 Task: Add Attachment from "Attach a link" to Card Card0000000052 in Board Board0000000013 in Workspace WS0000000005 in Trello. Add Cover Red to Card Card0000000052 in Board Board0000000013 in Workspace WS0000000005 in Trello. Add "Join Card" Button Button0000000052  to Card Card0000000052 in Board Board0000000013 in Workspace WS0000000005 in Trello. Add Description DS0000000052 to Card Card0000000052 in Board Board0000000013 in Workspace WS0000000005 in Trello. Add Comment CM0000000052 to Card Card0000000052 in Board Board0000000013 in Workspace WS0000000005 in Trello
Action: Mouse moved to (347, 387)
Screenshot: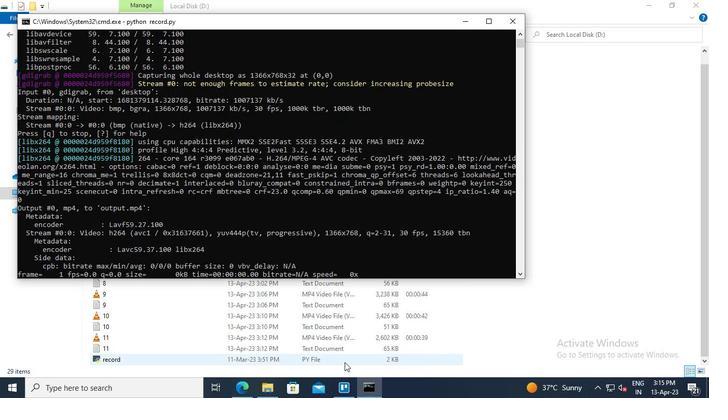 
Action: Mouse pressed left at (347, 387)
Screenshot: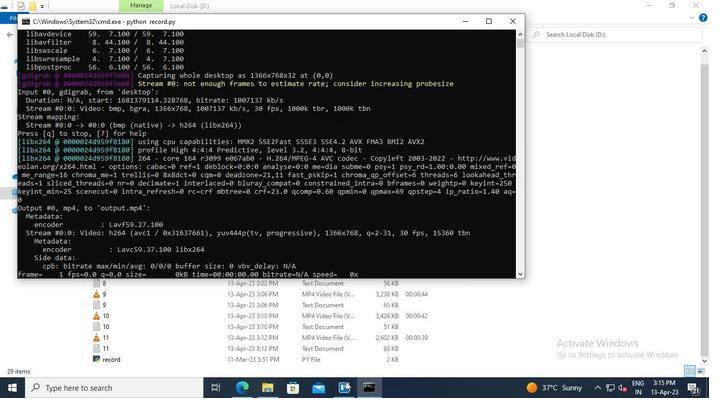 
Action: Mouse moved to (214, 315)
Screenshot: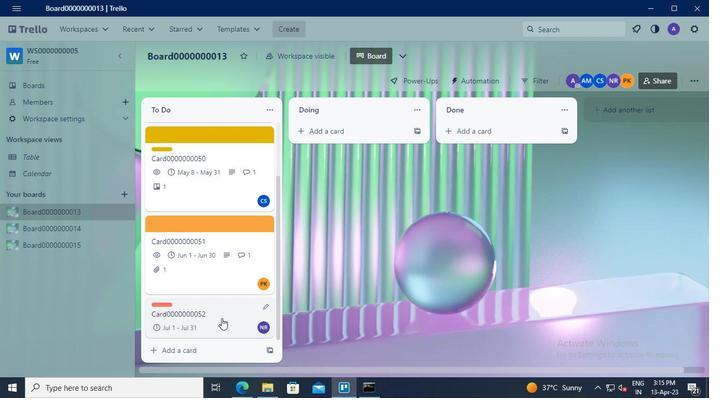 
Action: Mouse pressed left at (214, 315)
Screenshot: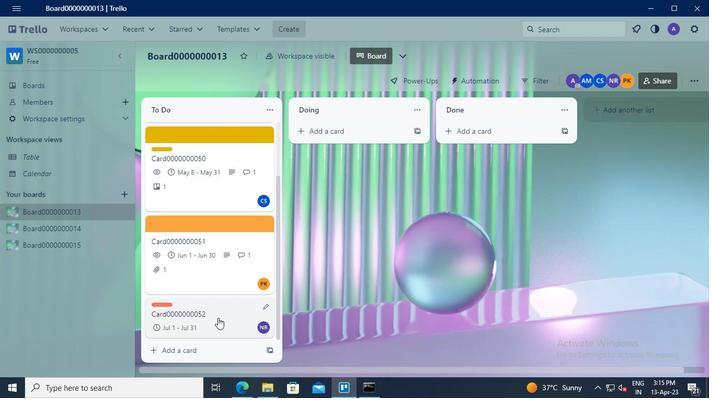 
Action: Mouse moved to (475, 218)
Screenshot: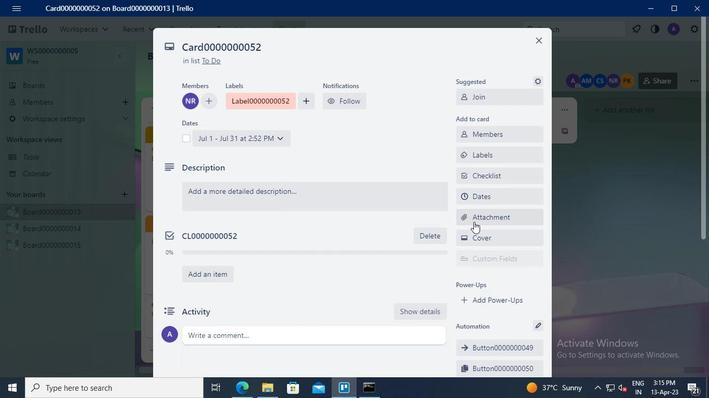 
Action: Mouse pressed left at (475, 218)
Screenshot: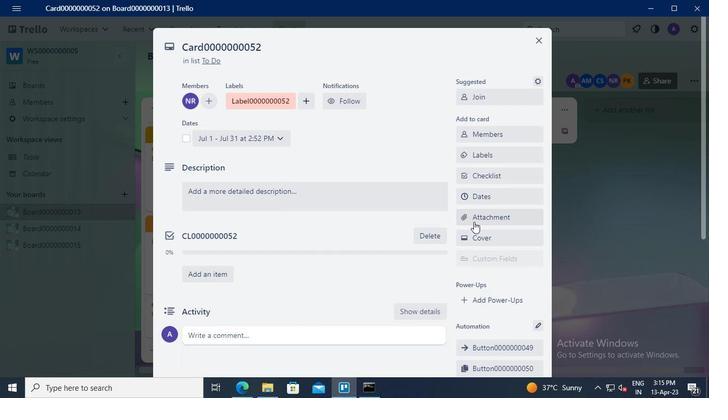 
Action: Mouse moved to (248, 387)
Screenshot: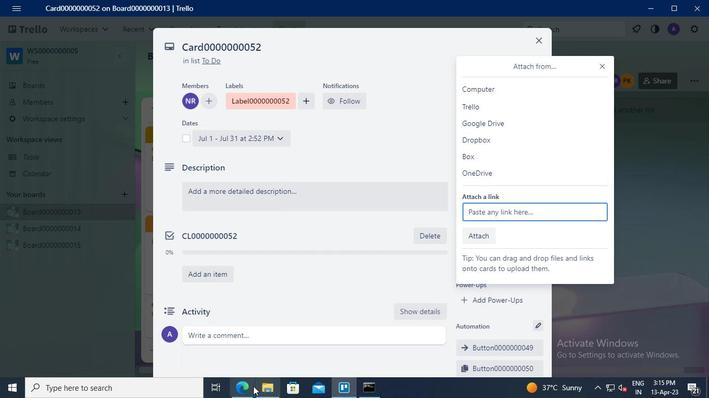 
Action: Mouse pressed left at (248, 387)
Screenshot: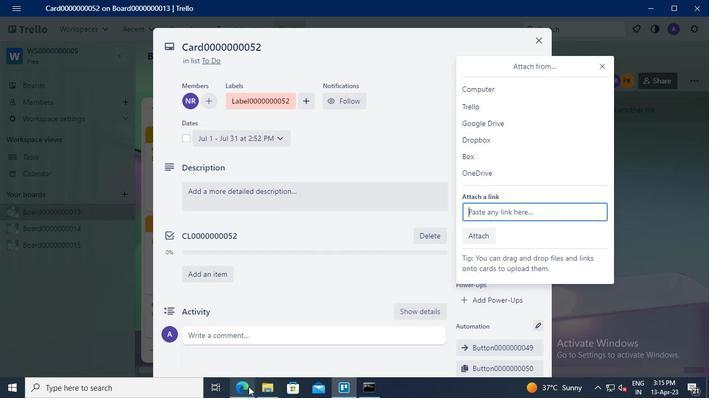 
Action: Mouse moved to (163, 26)
Screenshot: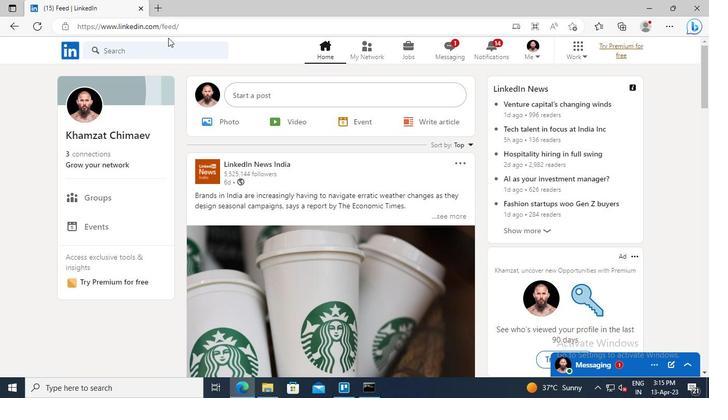 
Action: Mouse pressed left at (163, 26)
Screenshot: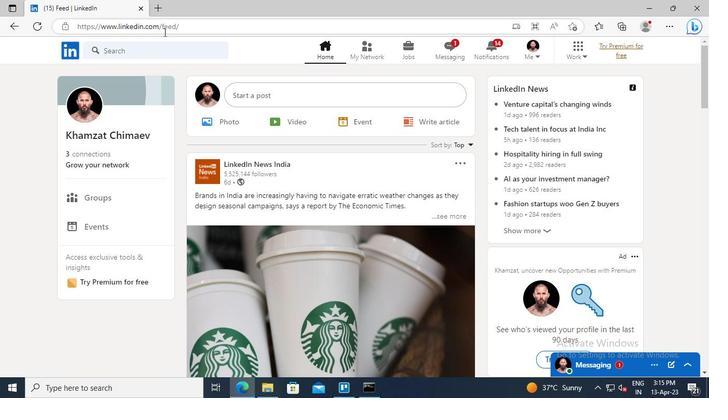 
Action: Keyboard Key.ctrl_l
Screenshot: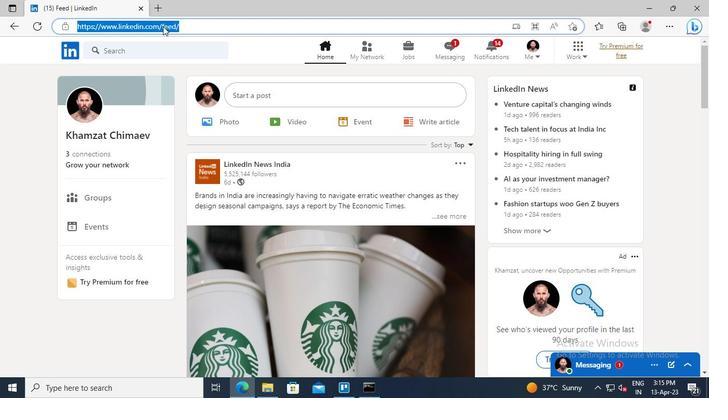 
Action: Keyboard Key.ctrl_l
Screenshot: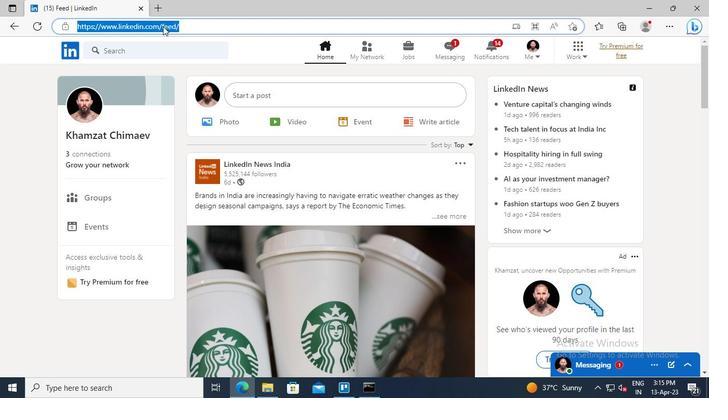 
Action: Keyboard Key.ctrl_l
Screenshot: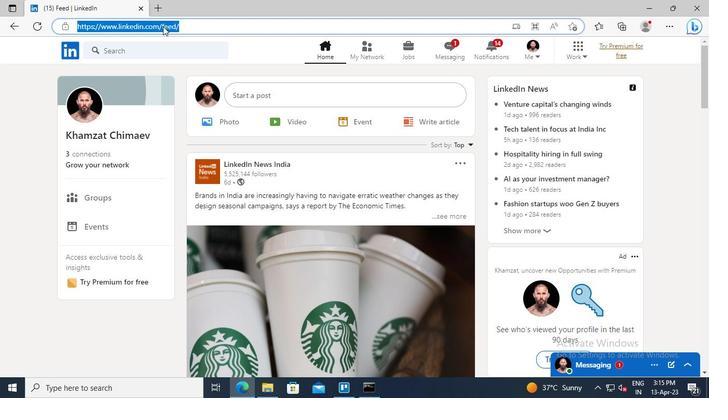 
Action: Keyboard Key.ctrl_l
Screenshot: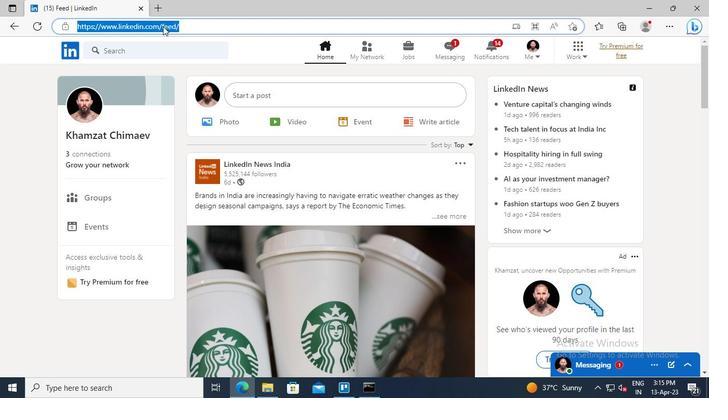
Action: Keyboard Key.ctrl_l
Screenshot: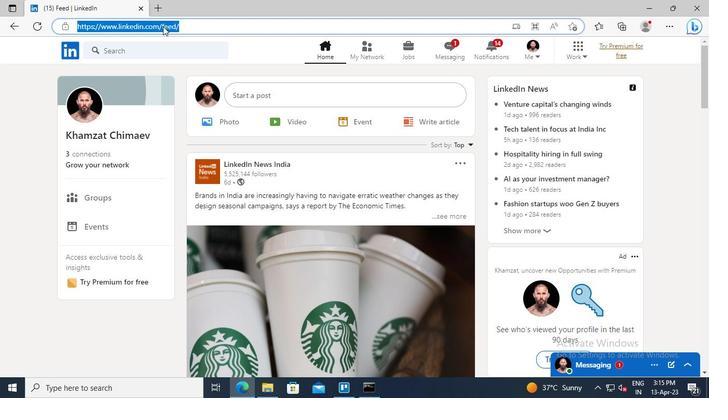 
Action: Keyboard Key.ctrl_l
Screenshot: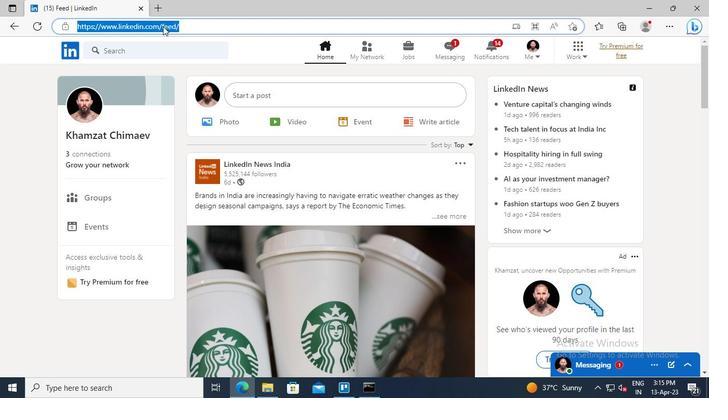 
Action: Keyboard Key.ctrl_l
Screenshot: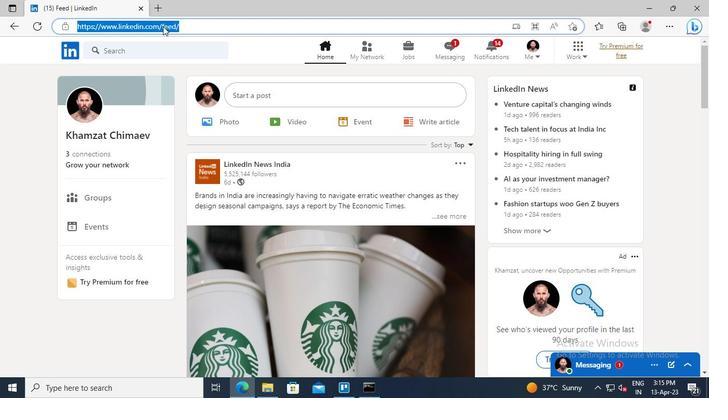 
Action: Keyboard Key.ctrl_l
Screenshot: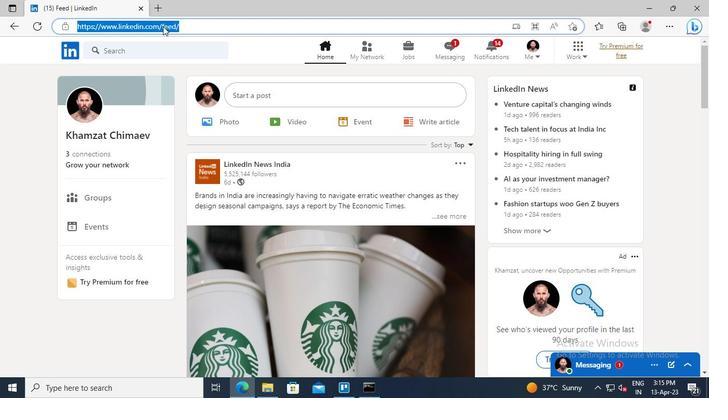 
Action: Keyboard Key.ctrl_l
Screenshot: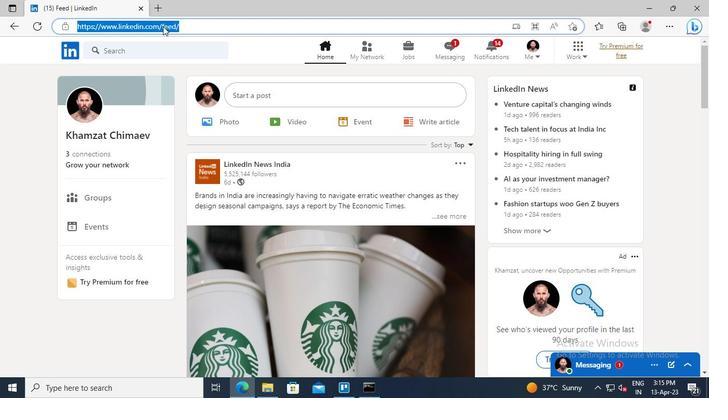 
Action: Keyboard Key.ctrl_l
Screenshot: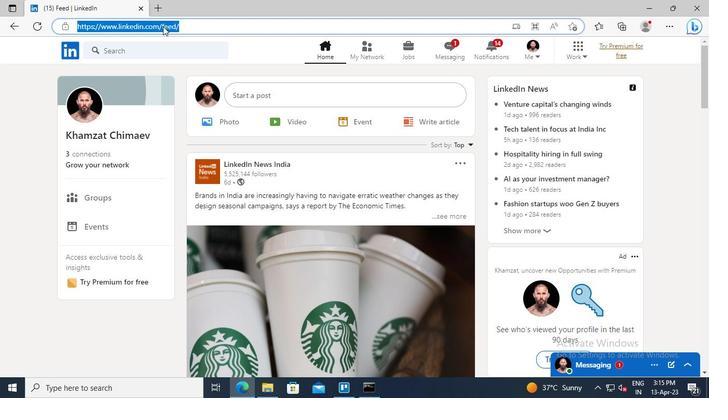 
Action: Keyboard Key.ctrl_l
Screenshot: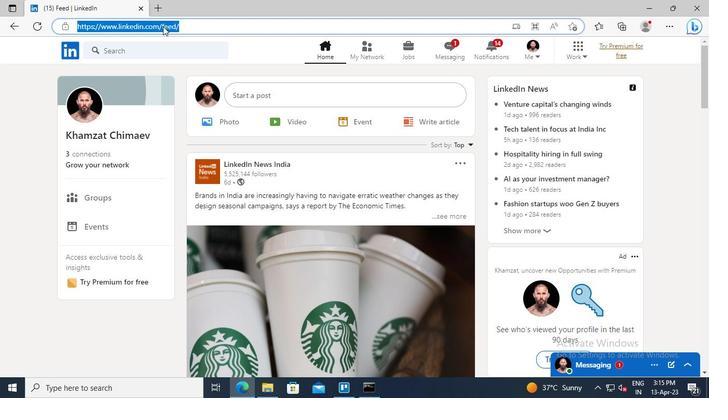 
Action: Keyboard Key.ctrl_l
Screenshot: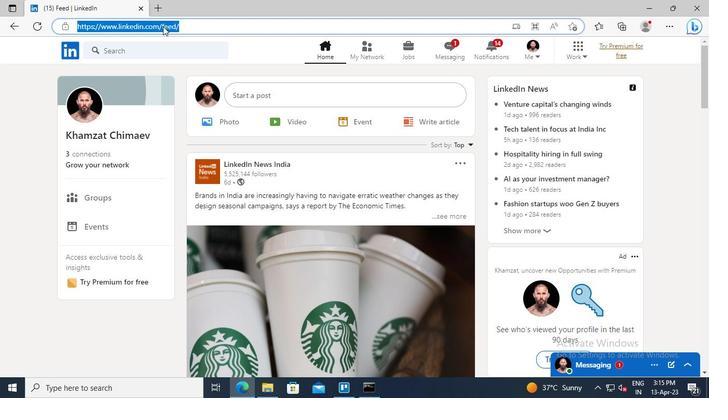 
Action: Keyboard \x03
Screenshot: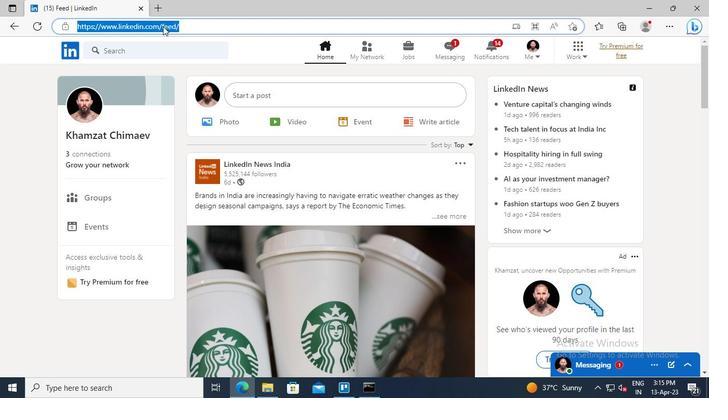 
Action: Mouse moved to (344, 398)
Screenshot: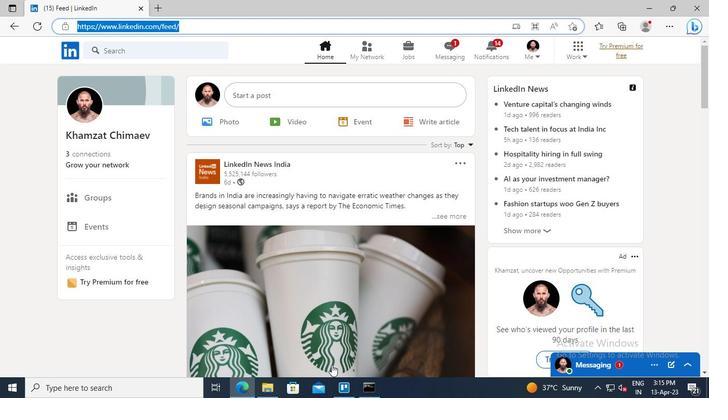
Action: Mouse pressed left at (344, 398)
Screenshot: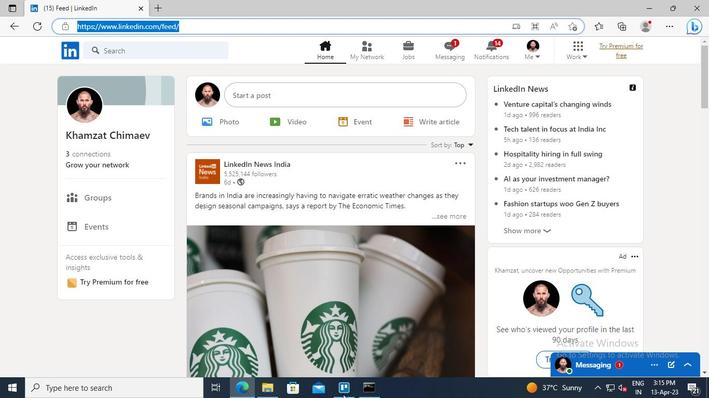 
Action: Mouse moved to (496, 217)
Screenshot: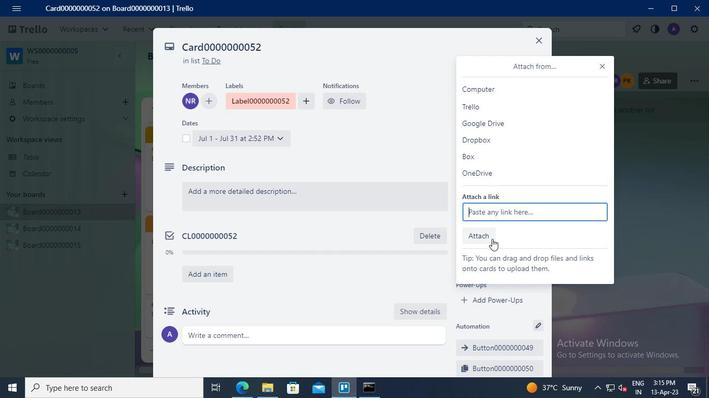 
Action: Keyboard Key.ctrl_l
Screenshot: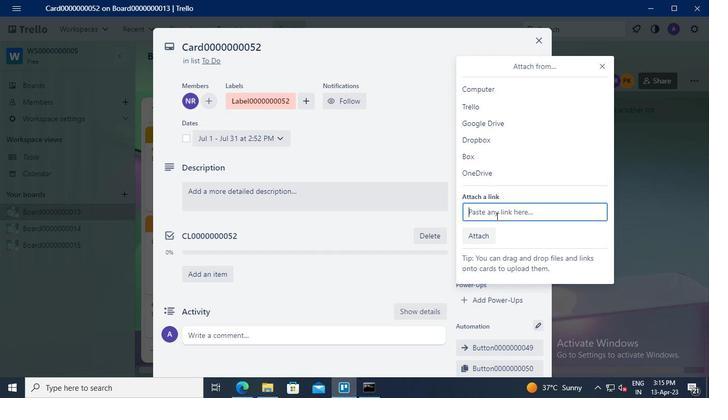 
Action: Keyboard \x16
Screenshot: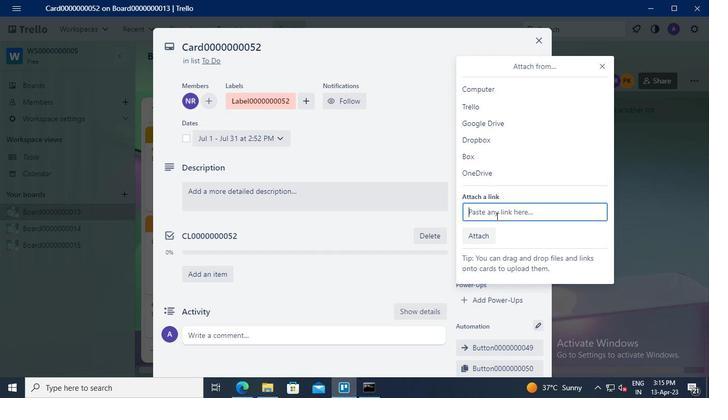 
Action: Mouse moved to (482, 269)
Screenshot: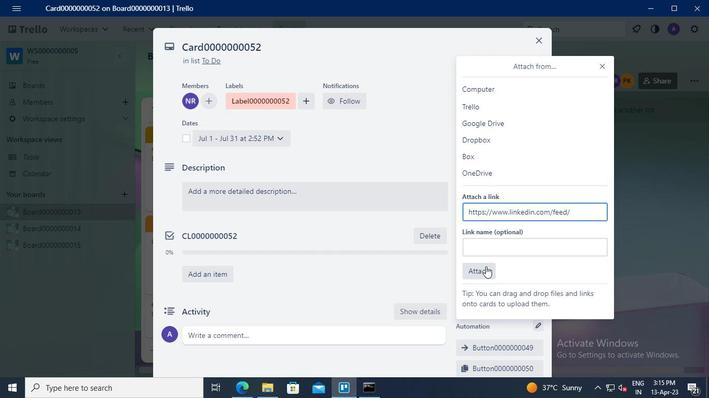 
Action: Mouse pressed left at (482, 269)
Screenshot: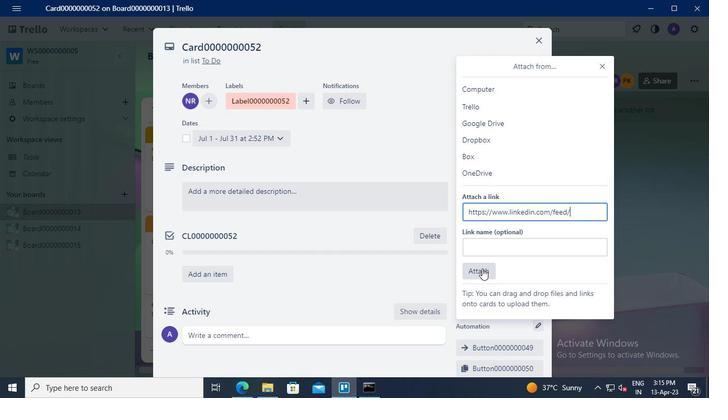 
Action: Mouse moved to (489, 239)
Screenshot: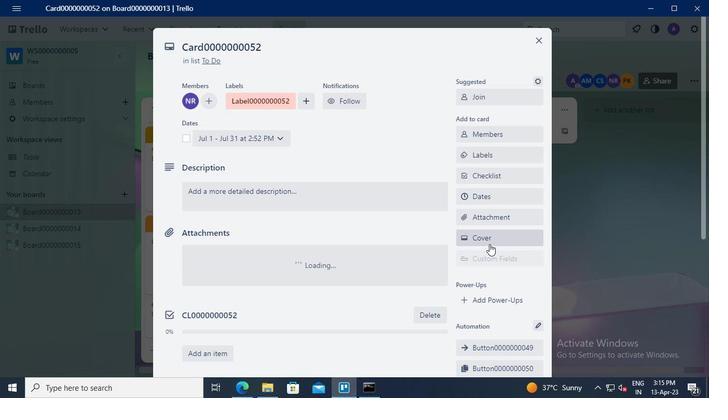 
Action: Mouse pressed left at (489, 239)
Screenshot: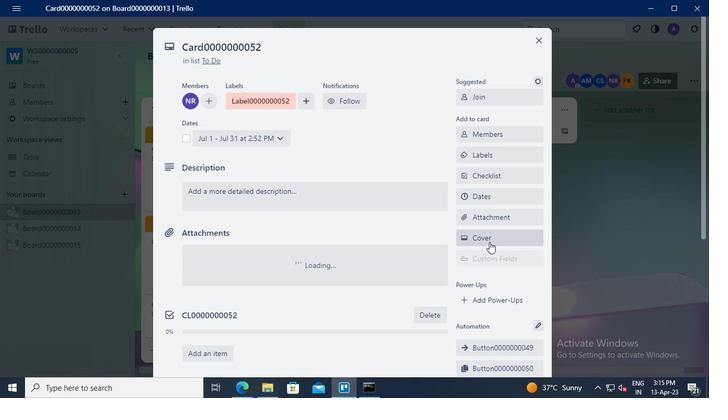 
Action: Mouse moved to (566, 169)
Screenshot: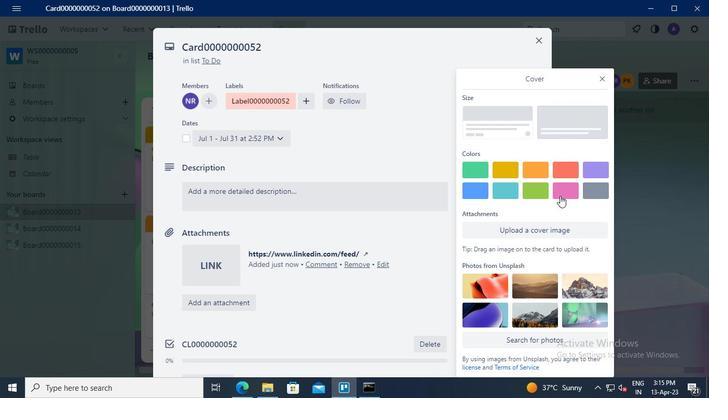 
Action: Mouse pressed left at (566, 169)
Screenshot: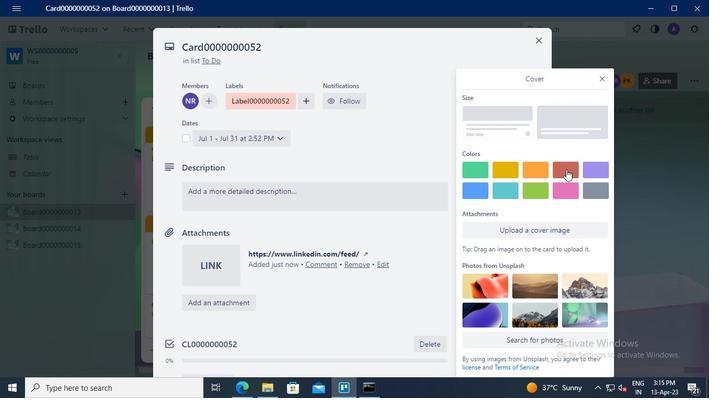 
Action: Mouse moved to (603, 59)
Screenshot: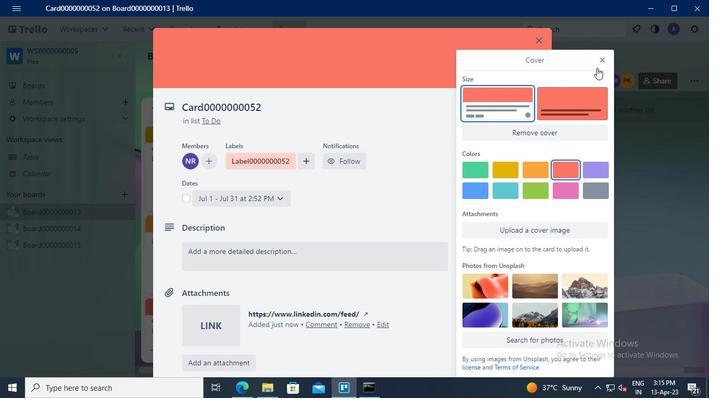 
Action: Mouse pressed left at (603, 59)
Screenshot: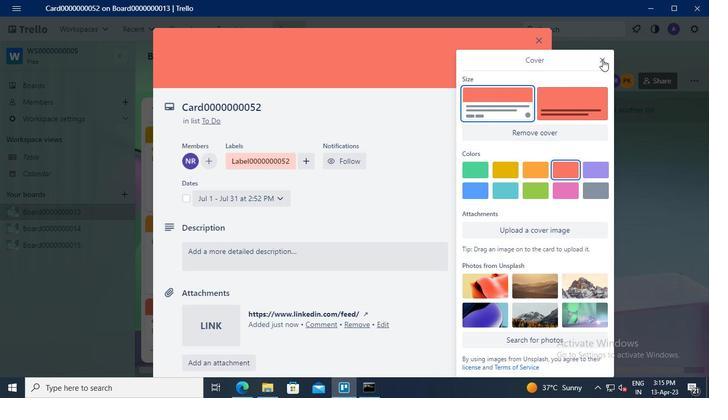 
Action: Mouse moved to (496, 342)
Screenshot: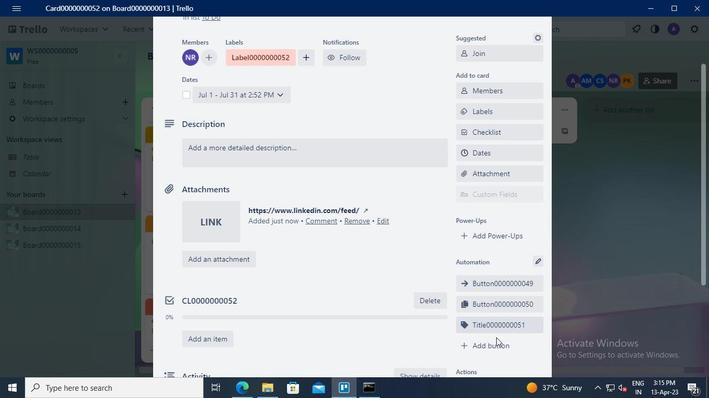 
Action: Mouse pressed left at (496, 342)
Screenshot: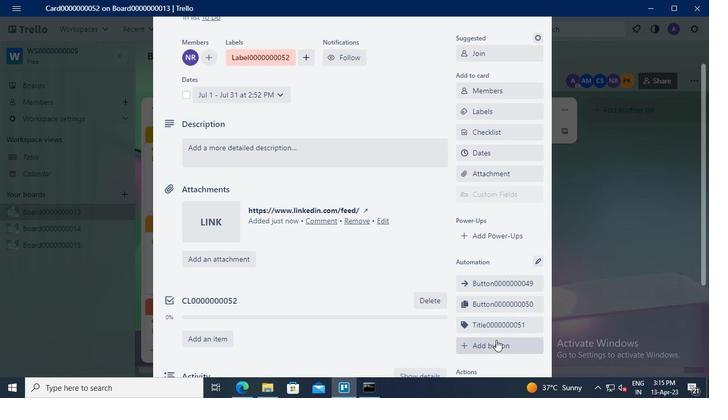 
Action: Mouse moved to (504, 176)
Screenshot: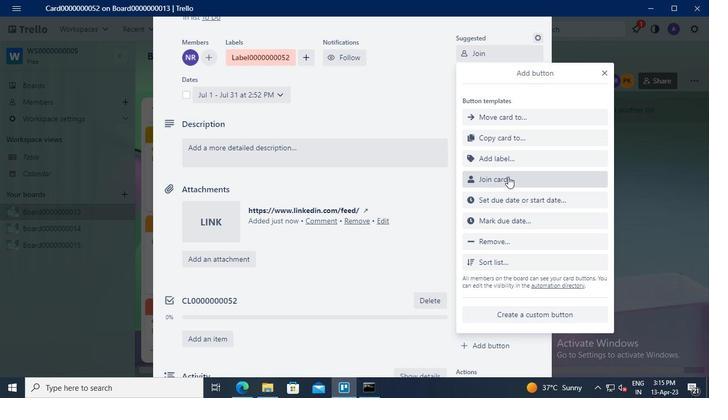 
Action: Mouse pressed left at (504, 176)
Screenshot: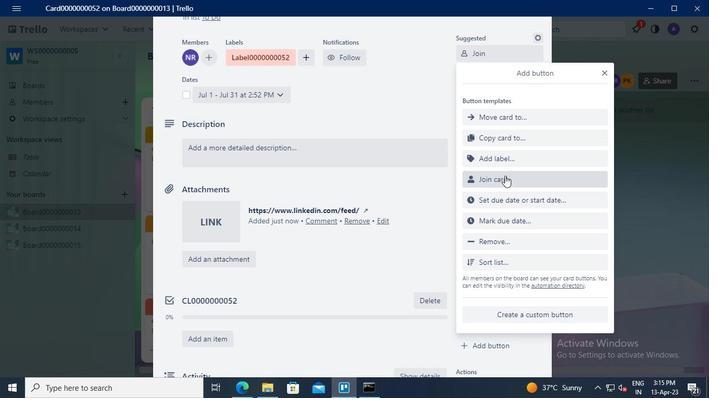 
Action: Keyboard Key.shift
Screenshot: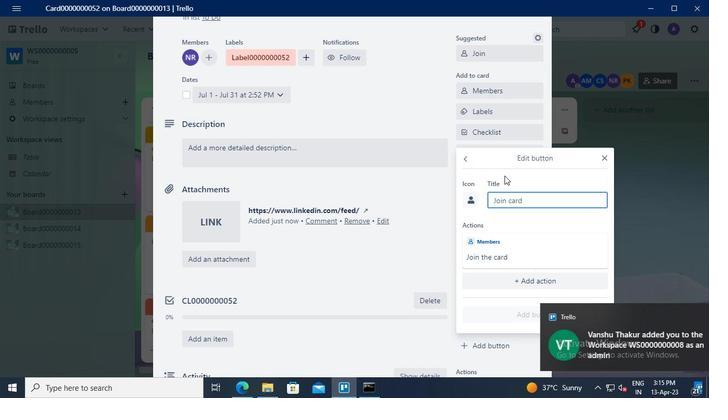 
Action: Keyboard B
Screenshot: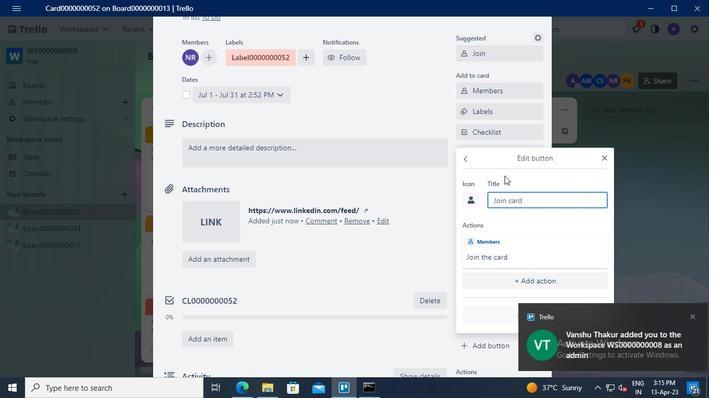 
Action: Keyboard u
Screenshot: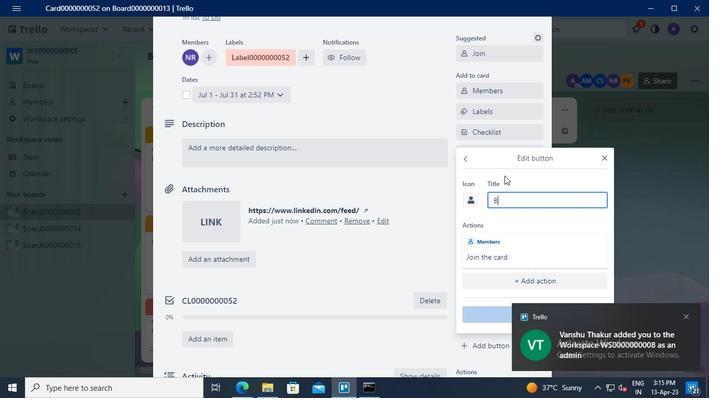 
Action: Keyboard t
Screenshot: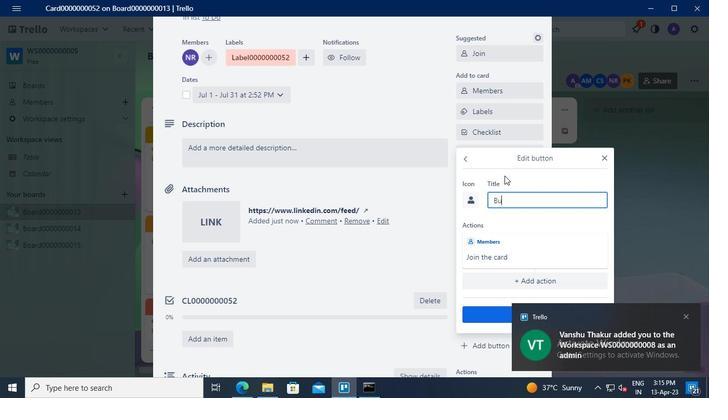 
Action: Keyboard t
Screenshot: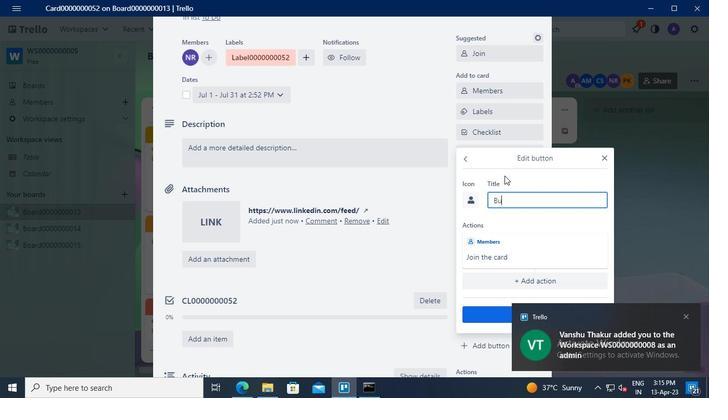 
Action: Keyboard o
Screenshot: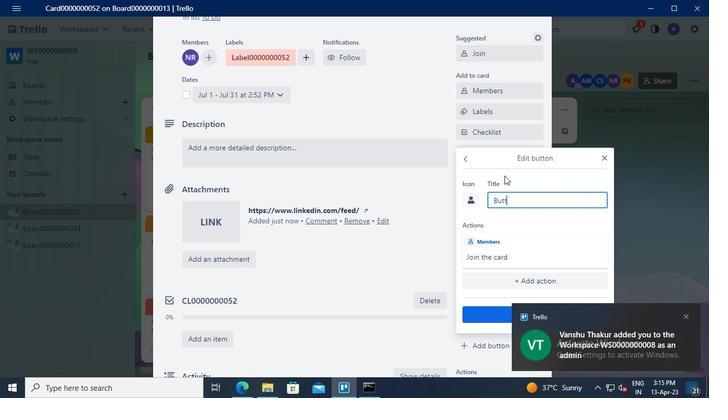 
Action: Keyboard n
Screenshot: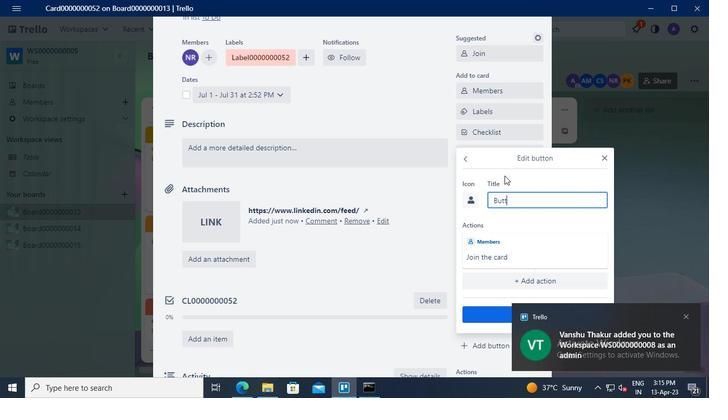 
Action: Keyboard <96>
Screenshot: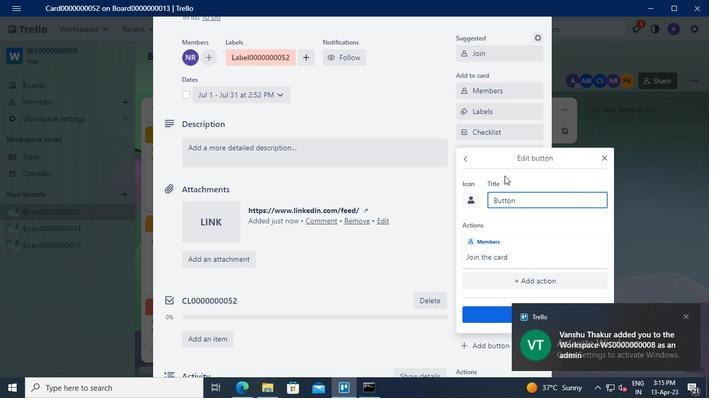 
Action: Keyboard <96>
Screenshot: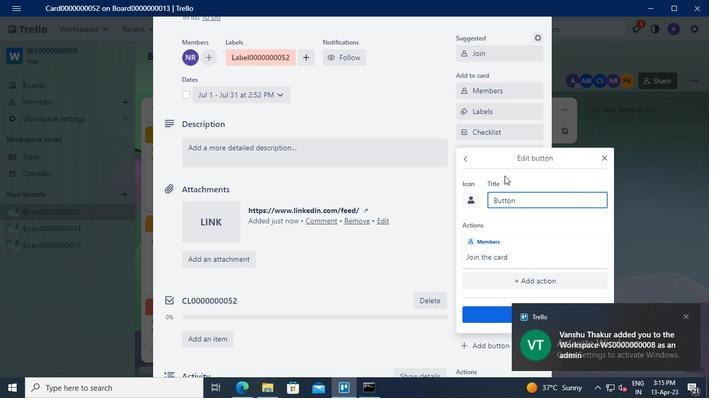 
Action: Keyboard <96>
Screenshot: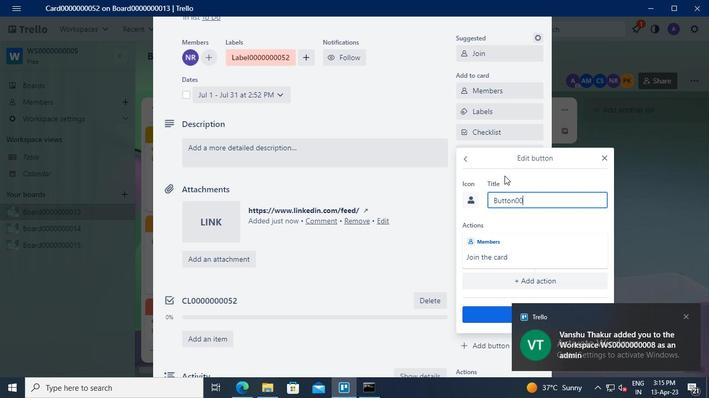 
Action: Keyboard <96>
Screenshot: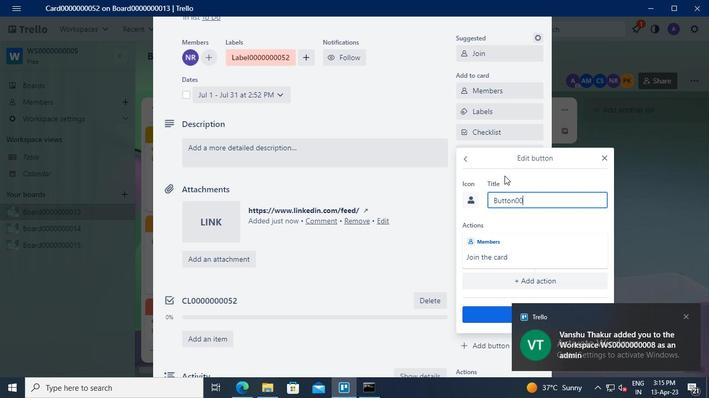 
Action: Keyboard <96>
Screenshot: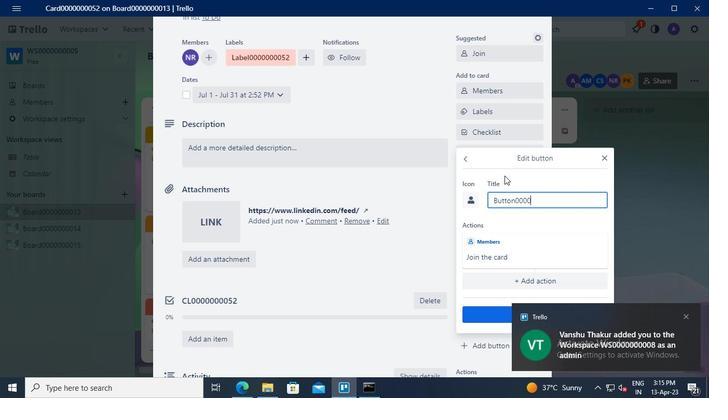 
Action: Keyboard <96>
Screenshot: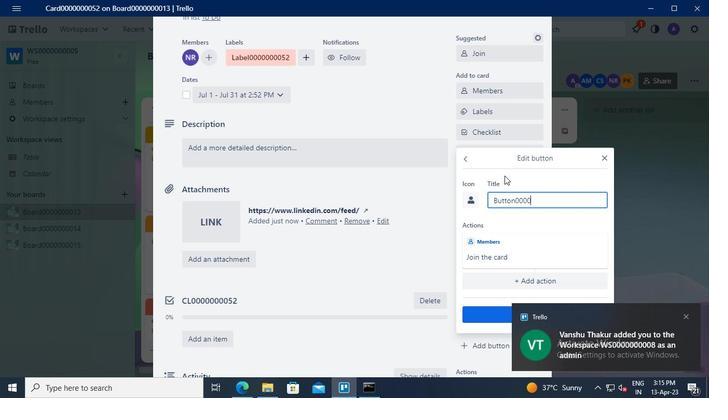 
Action: Keyboard <96>
Screenshot: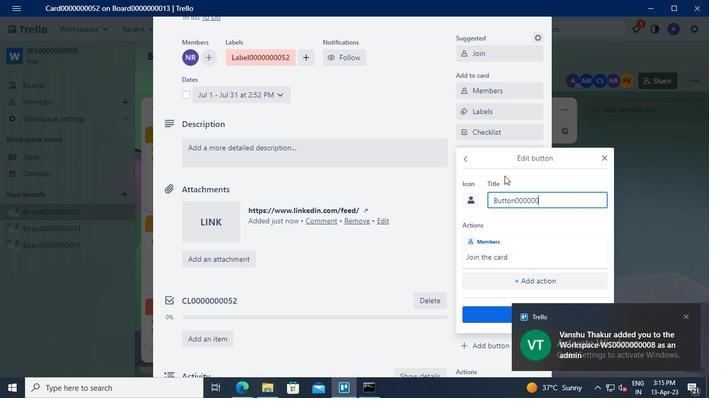 
Action: Keyboard <96>
Screenshot: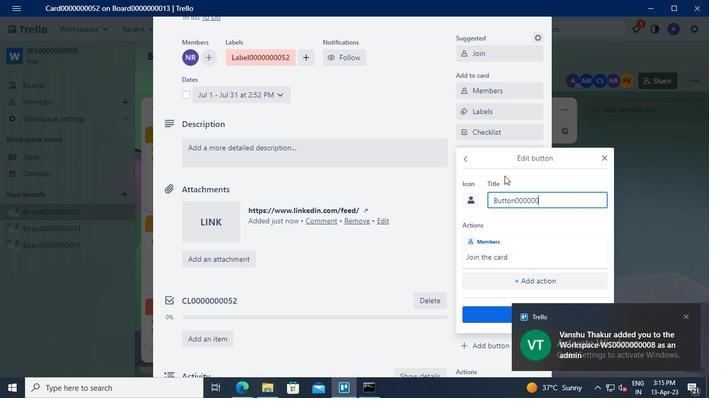 
Action: Keyboard <101>
Screenshot: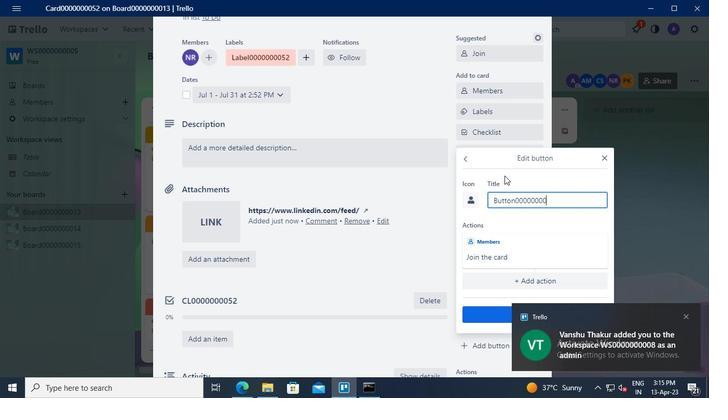 
Action: Keyboard <98>
Screenshot: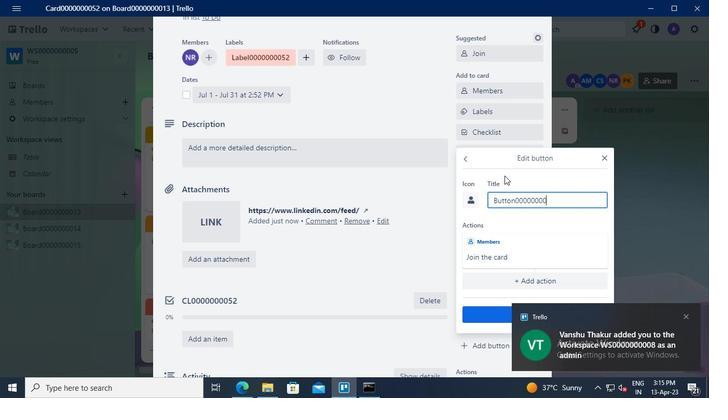
Action: Mouse moved to (528, 315)
Screenshot: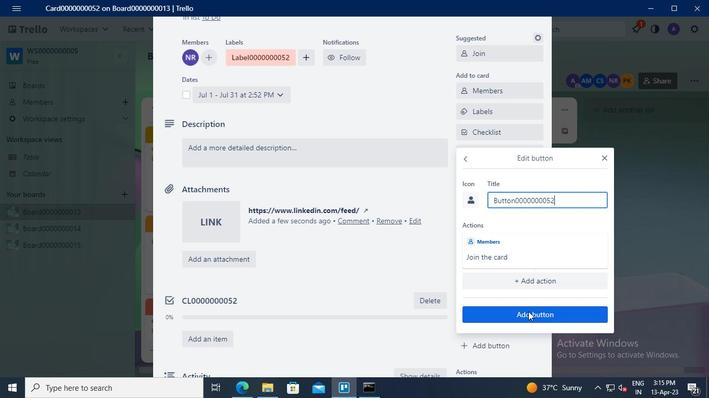 
Action: Mouse pressed left at (528, 315)
Screenshot: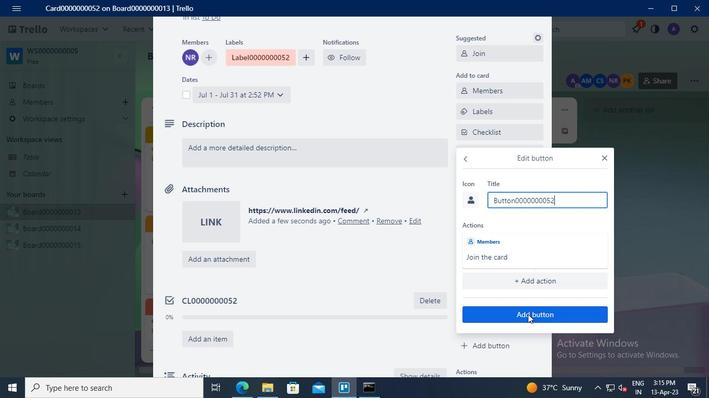 
Action: Mouse moved to (532, 315)
Screenshot: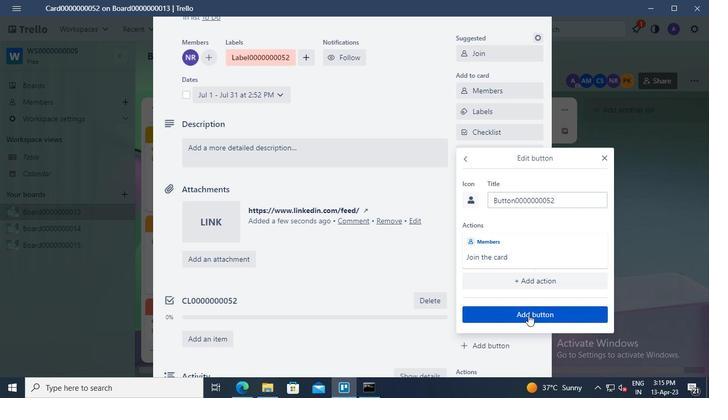 
Action: Mouse pressed left at (532, 315)
Screenshot: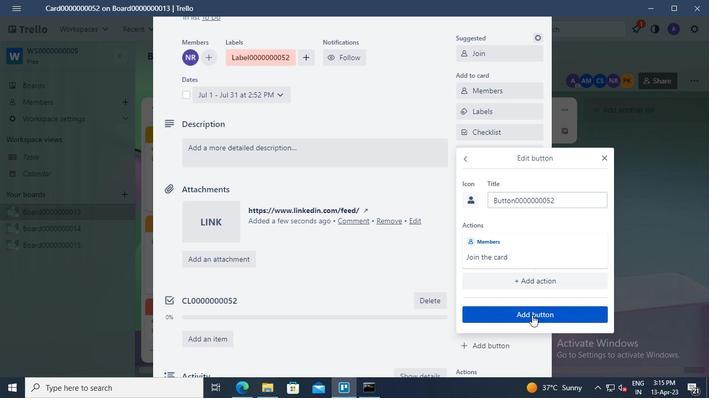
Action: Mouse moved to (205, 261)
Screenshot: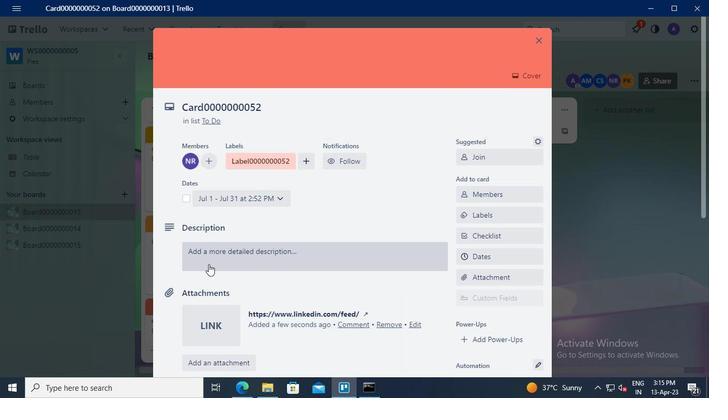 
Action: Mouse pressed left at (205, 261)
Screenshot: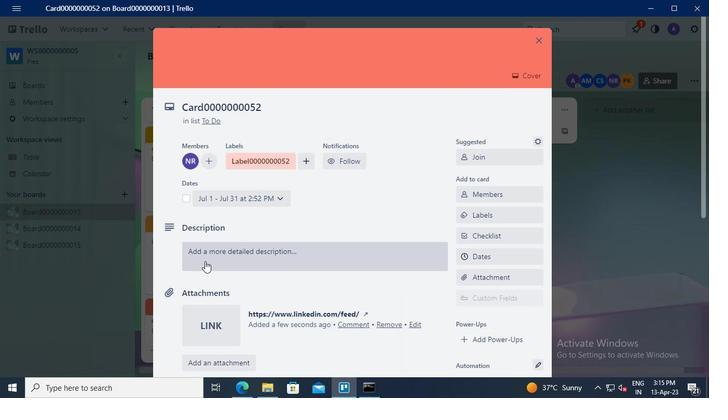 
Action: Keyboard Key.shift
Screenshot: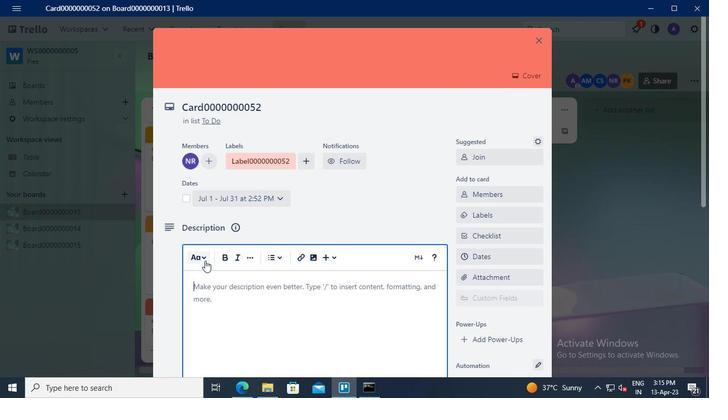 
Action: Mouse moved to (209, 292)
Screenshot: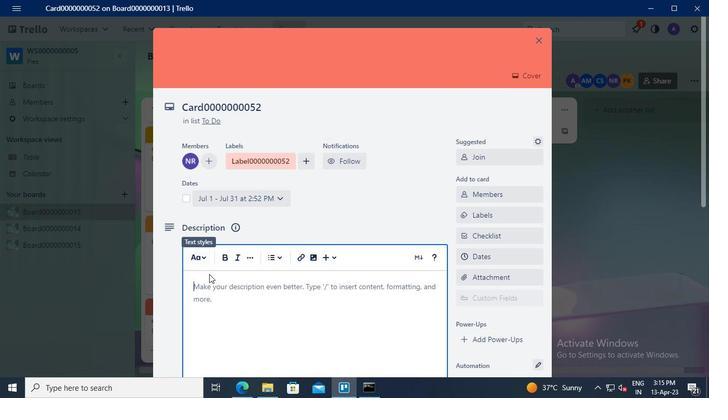 
Action: Keyboard Key.shift
Screenshot: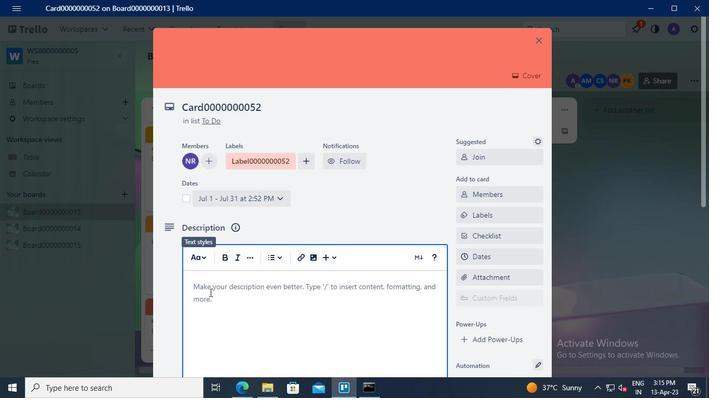 
Action: Keyboard Key.shift
Screenshot: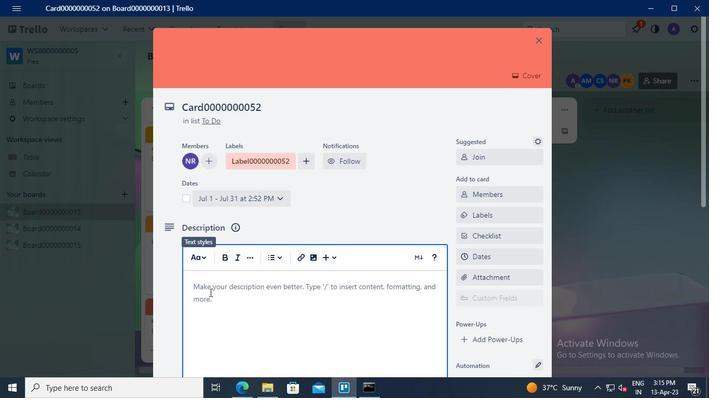 
Action: Keyboard Key.shift
Screenshot: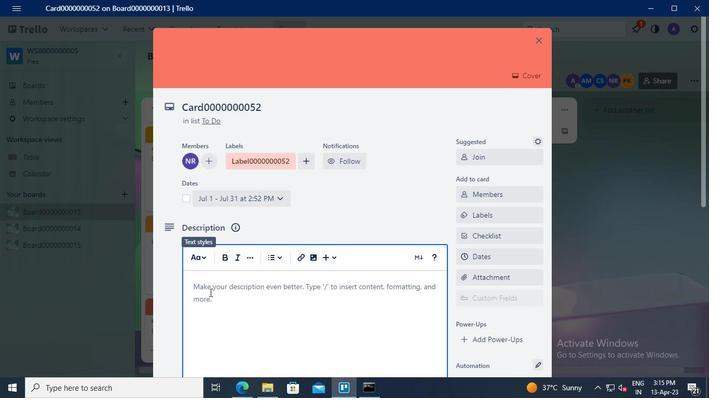 
Action: Keyboard Key.shift
Screenshot: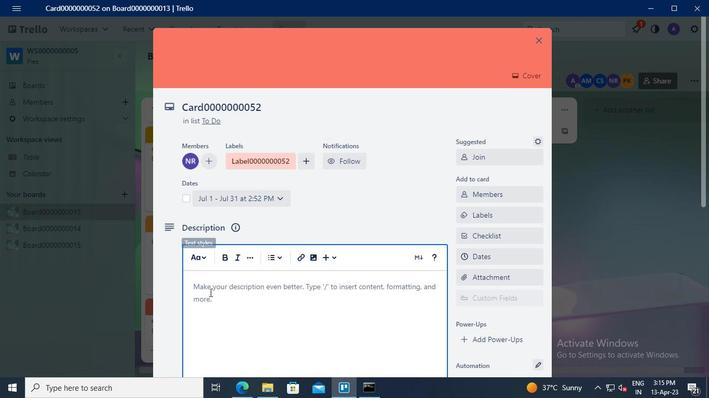 
Action: Keyboard Key.shift
Screenshot: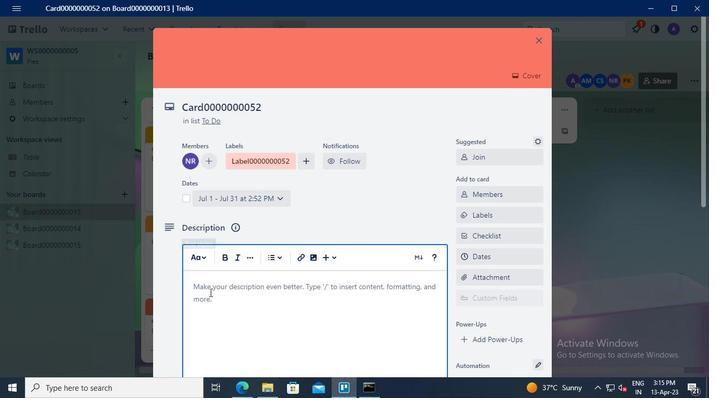 
Action: Keyboard Key.shift
Screenshot: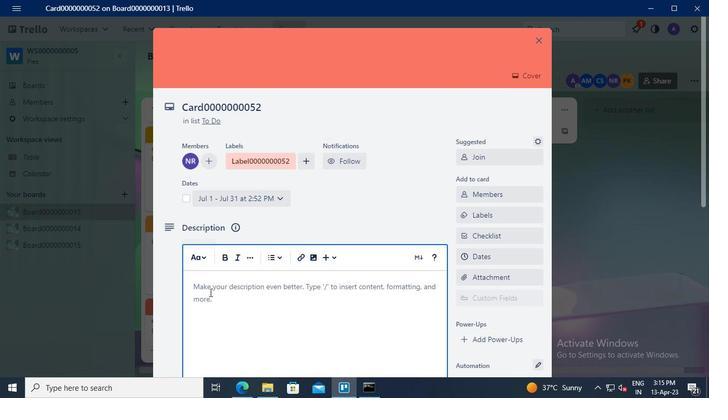 
Action: Keyboard Key.shift
Screenshot: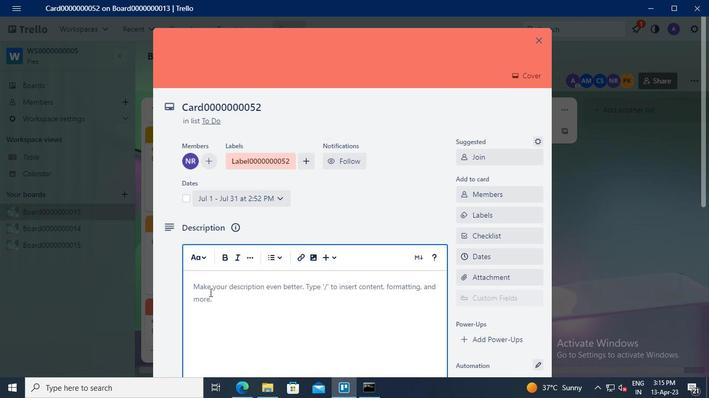 
Action: Keyboard Key.shift
Screenshot: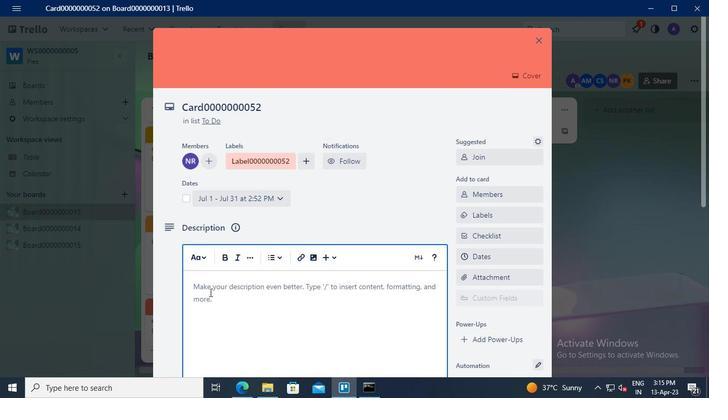 
Action: Keyboard Key.shift
Screenshot: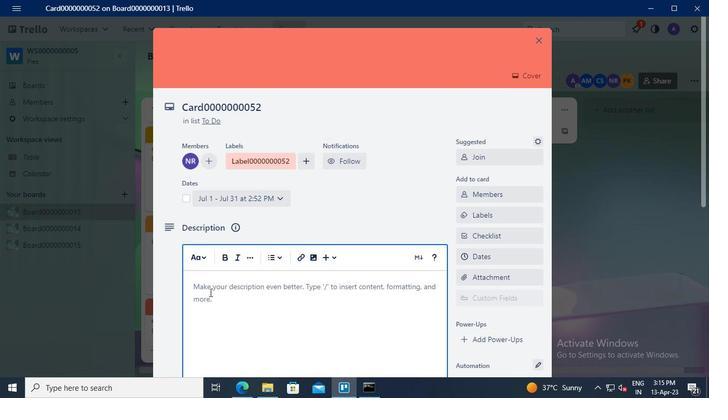 
Action: Keyboard Key.shift
Screenshot: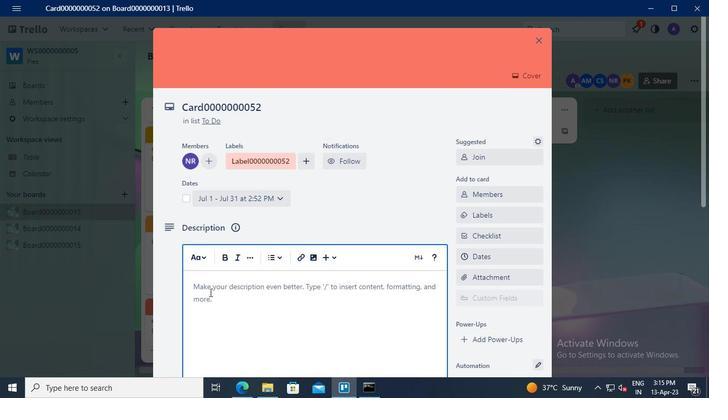 
Action: Keyboard Key.shift
Screenshot: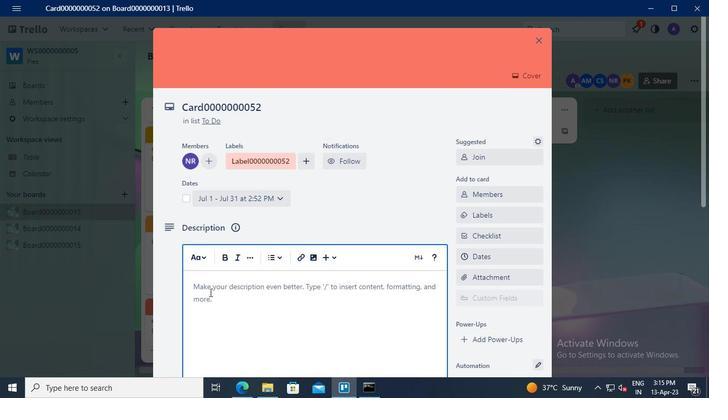 
Action: Keyboard D
Screenshot: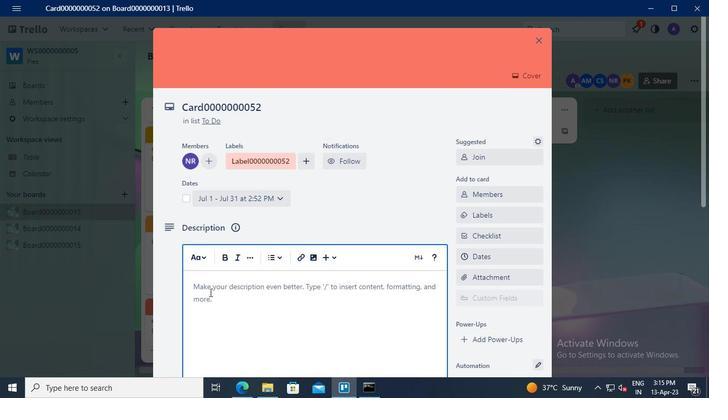 
Action: Keyboard S
Screenshot: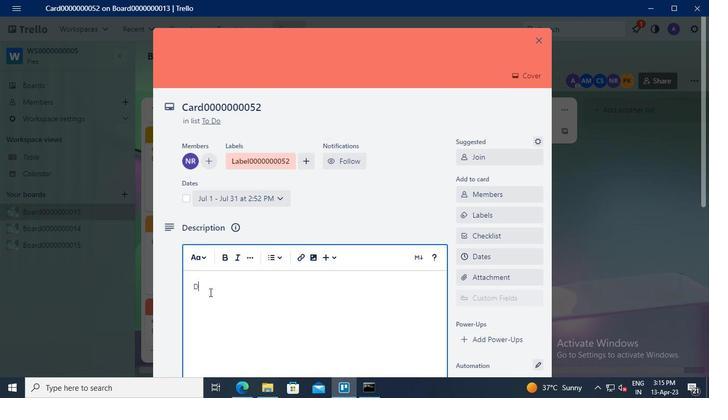
Action: Keyboard <96>
Screenshot: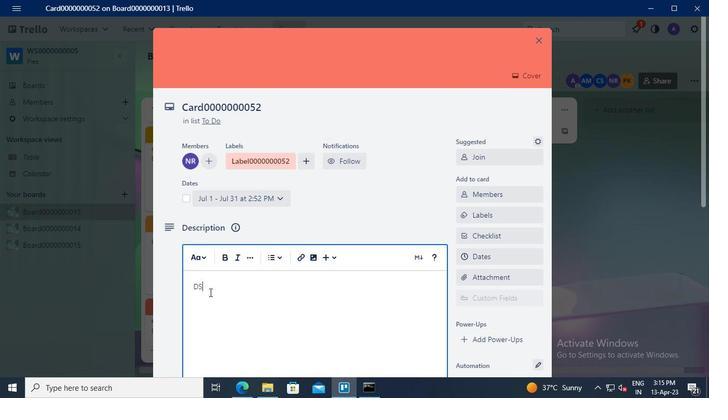 
Action: Keyboard <96>
Screenshot: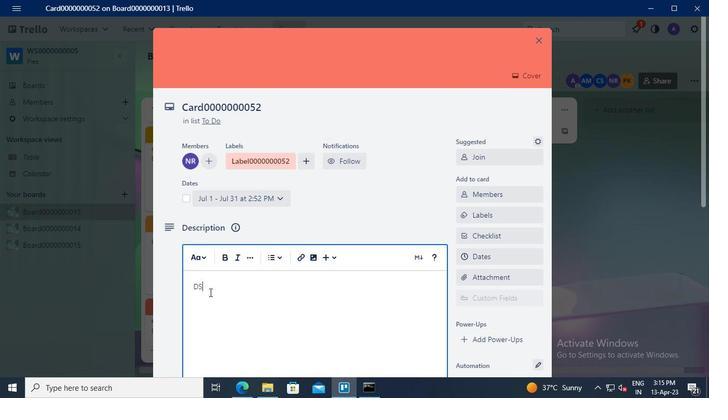 
Action: Keyboard <96>
Screenshot: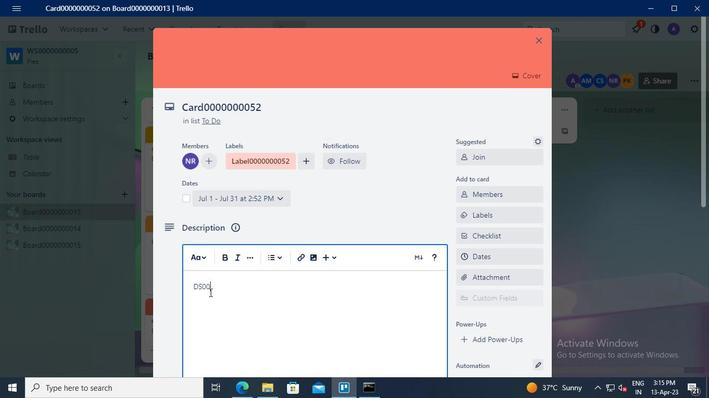
Action: Keyboard <96>
Screenshot: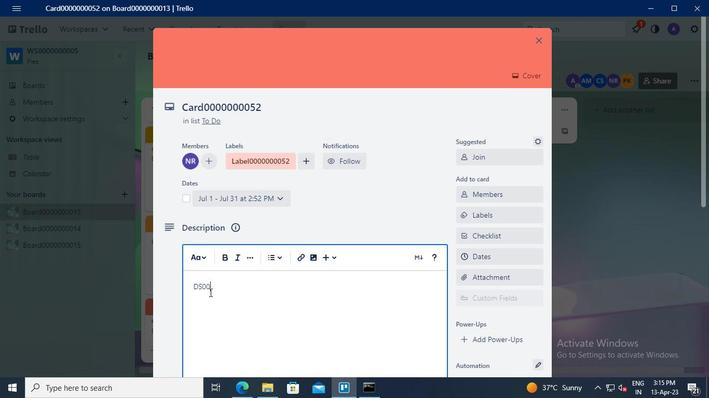 
Action: Keyboard <96>
Screenshot: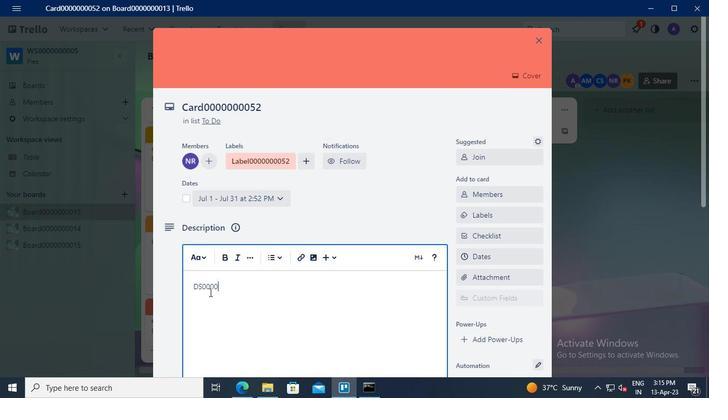 
Action: Keyboard <96>
Screenshot: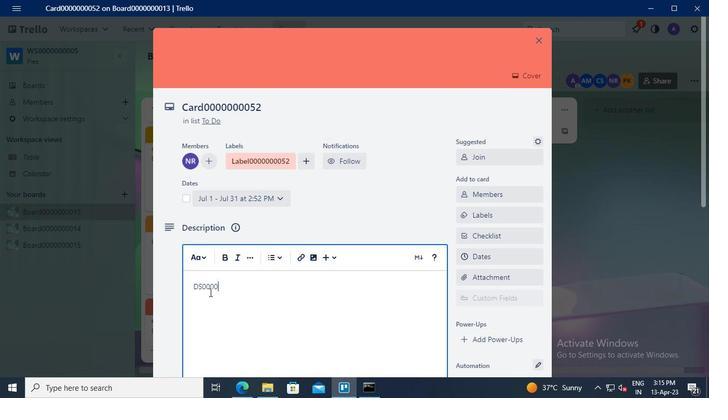 
Action: Keyboard <96>
Screenshot: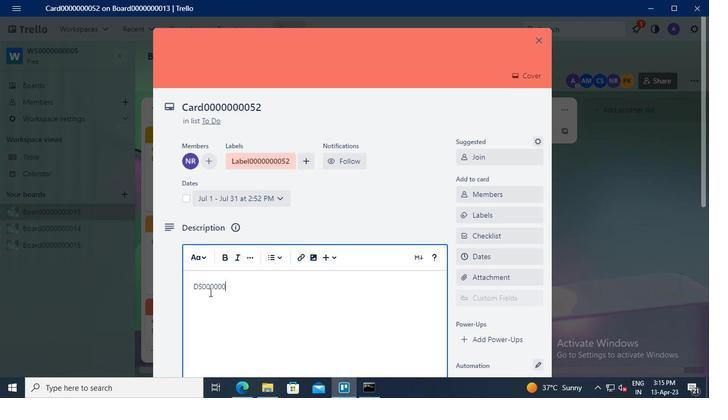 
Action: Keyboard <96>
Screenshot: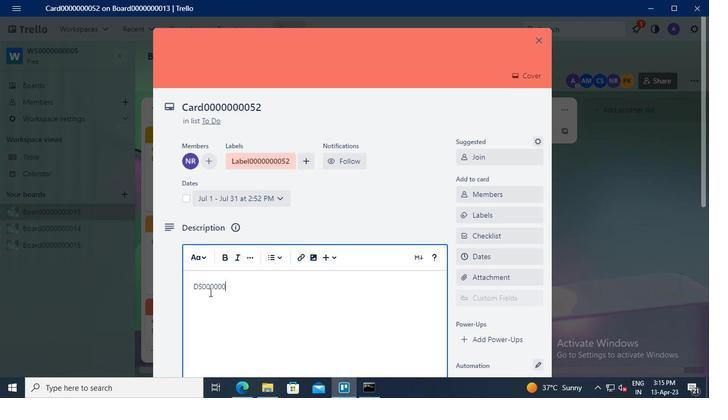 
Action: Keyboard <101>
Screenshot: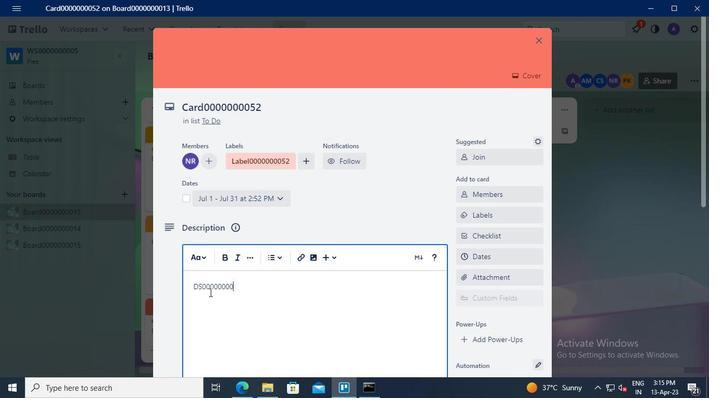 
Action: Keyboard <98>
Screenshot: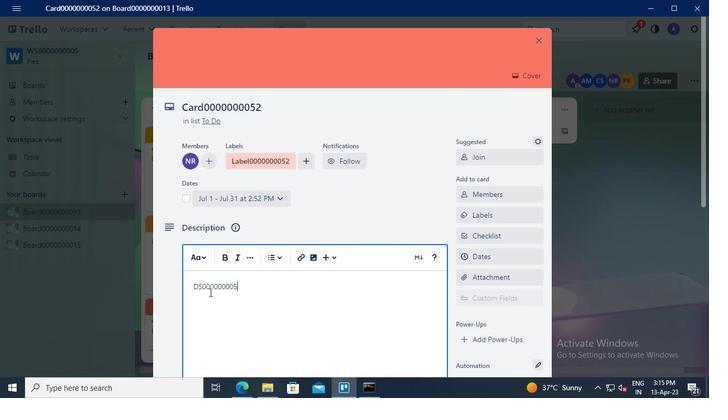 
Action: Mouse moved to (198, 294)
Screenshot: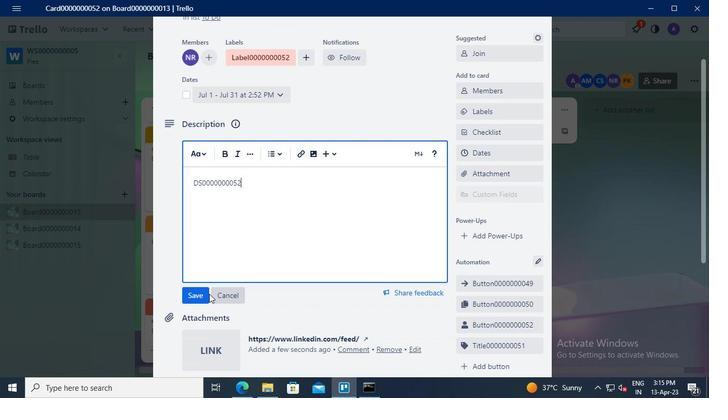 
Action: Mouse pressed left at (198, 294)
Screenshot: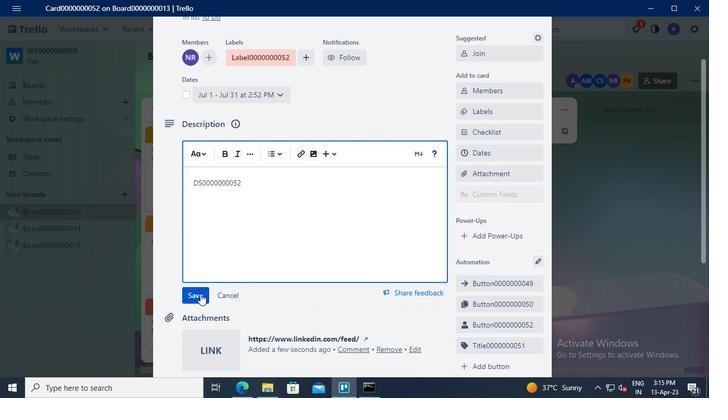 
Action: Mouse moved to (217, 204)
Screenshot: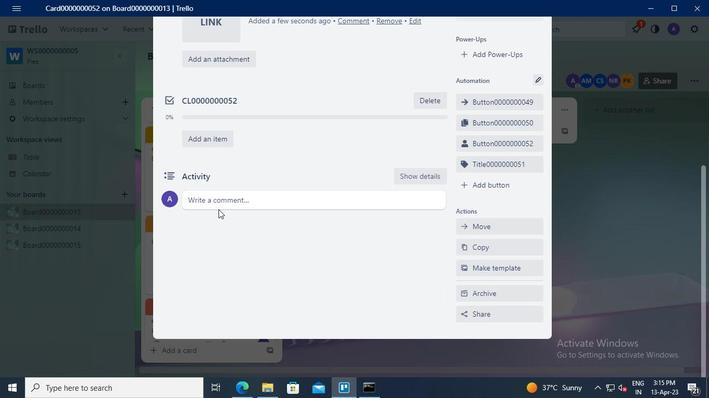 
Action: Mouse pressed left at (217, 204)
Screenshot: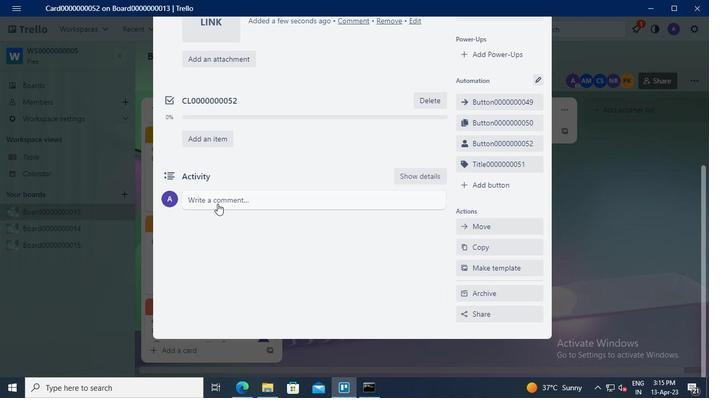 
Action: Keyboard Key.shift
Screenshot: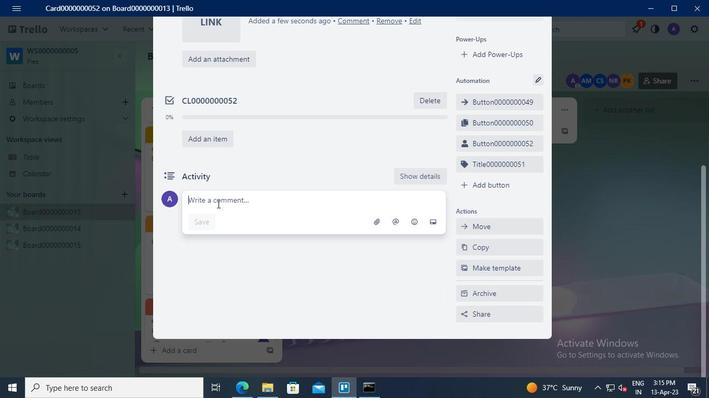 
Action: Keyboard C
Screenshot: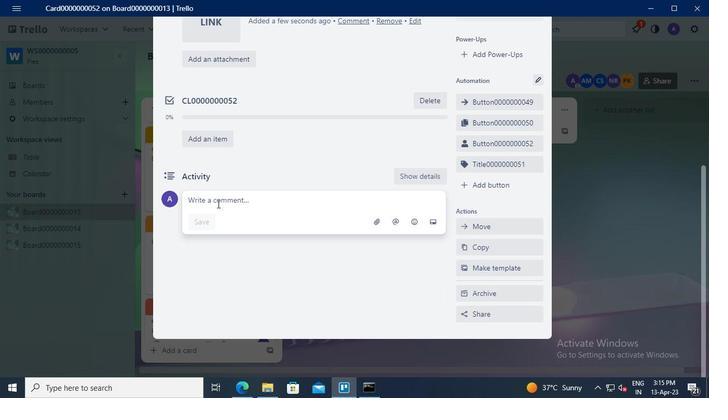 
Action: Keyboard M
Screenshot: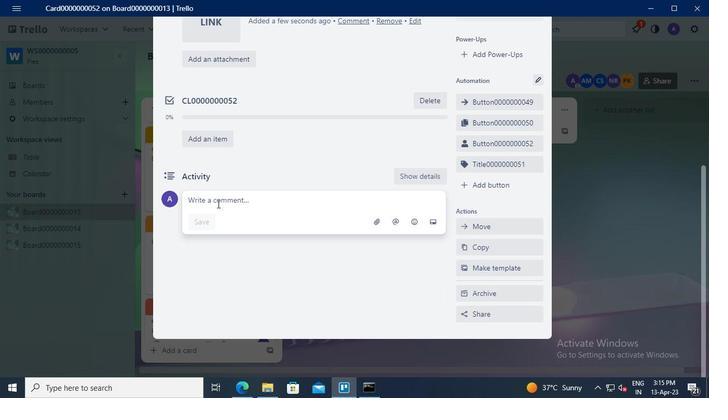 
Action: Keyboard <96>
Screenshot: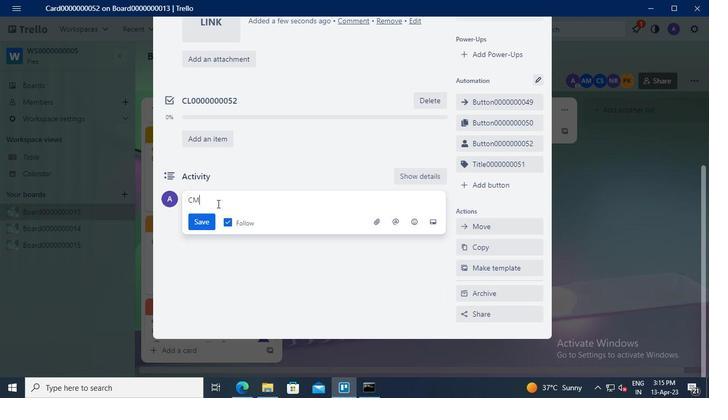 
Action: Keyboard <96>
Screenshot: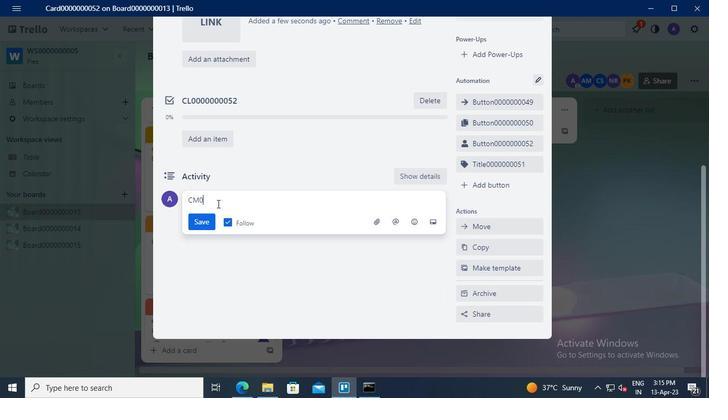 
Action: Keyboard <96>
Screenshot: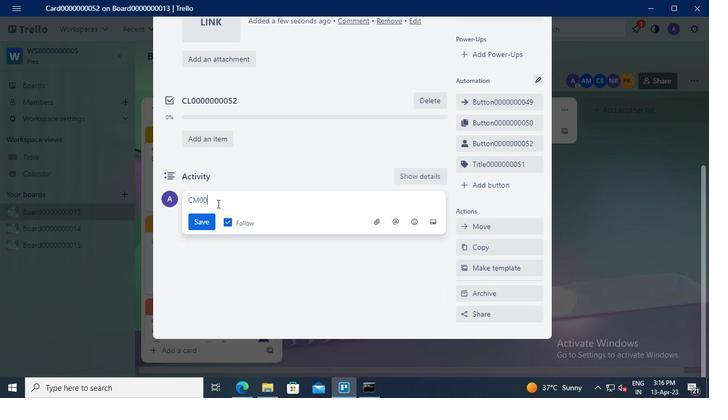 
Action: Keyboard <96>
Screenshot: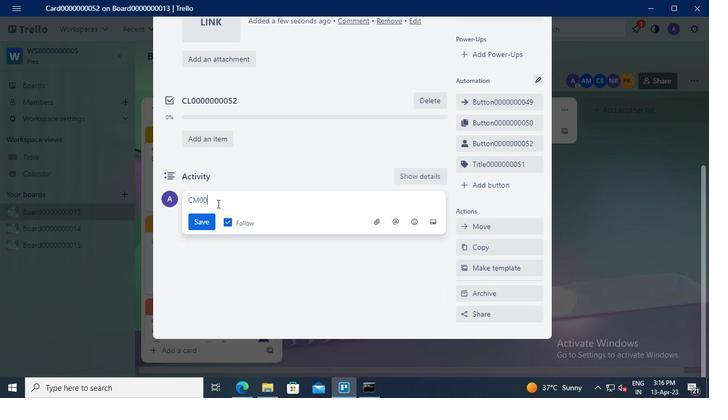 
Action: Keyboard <96>
Screenshot: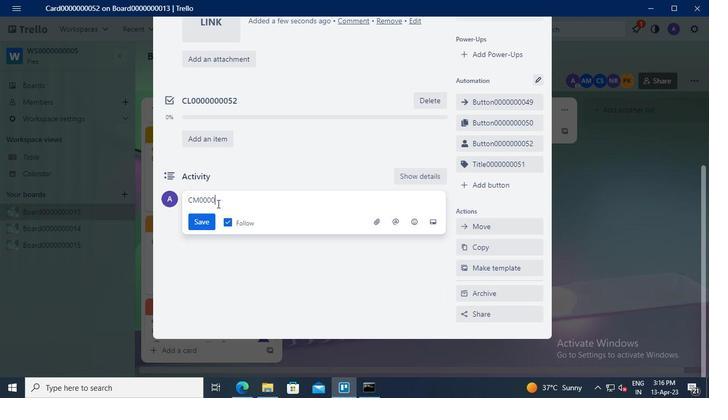 
Action: Keyboard <96>
Screenshot: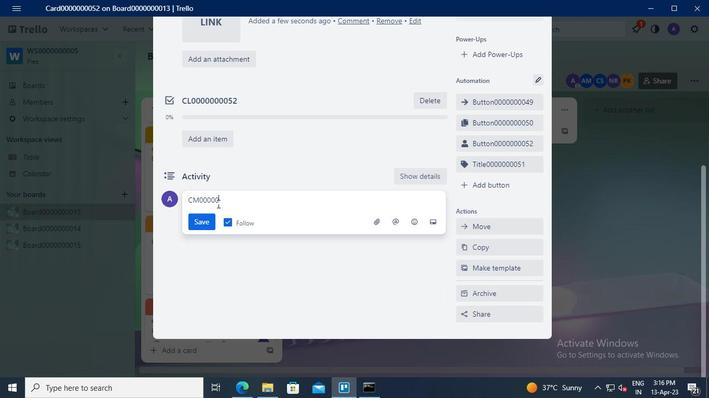 
Action: Keyboard <96>
Screenshot: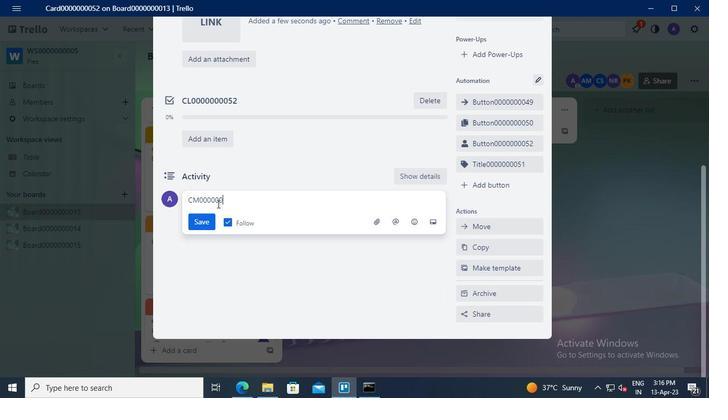 
Action: Keyboard <96>
Screenshot: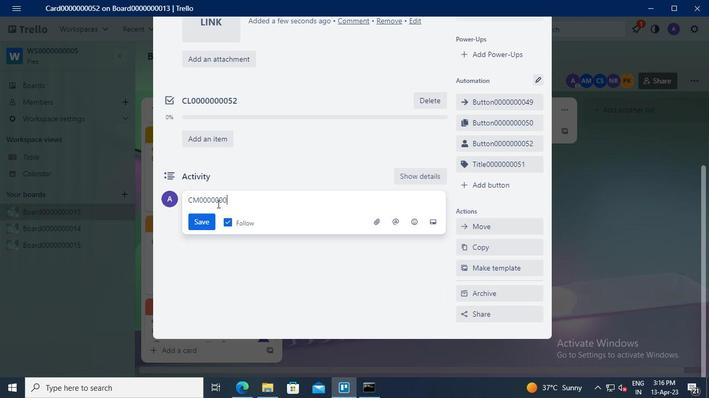 
Action: Keyboard <101>
Screenshot: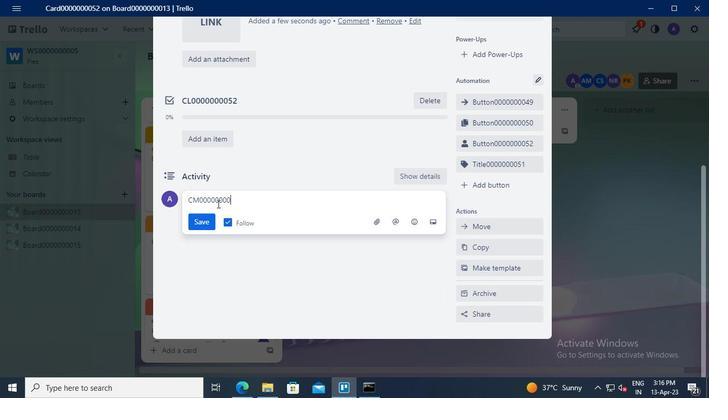 
Action: Keyboard <98>
Screenshot: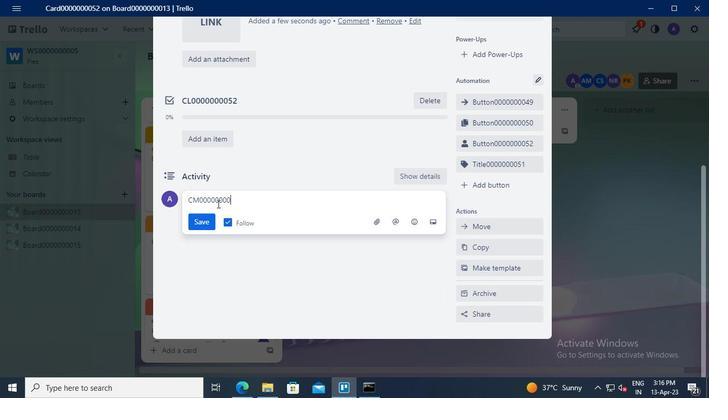 
Action: Mouse moved to (200, 219)
Screenshot: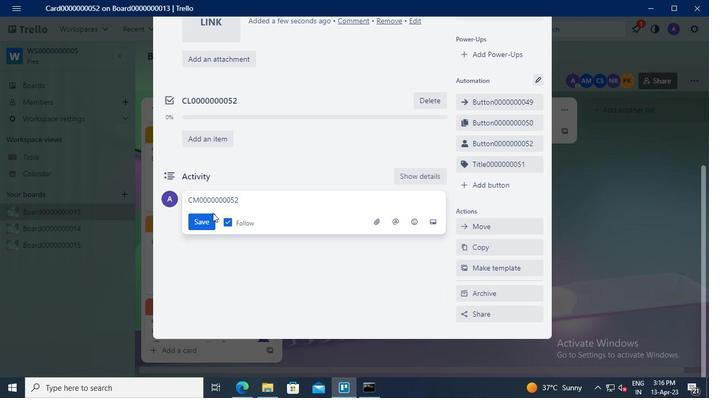 
Action: Mouse pressed left at (200, 219)
Screenshot: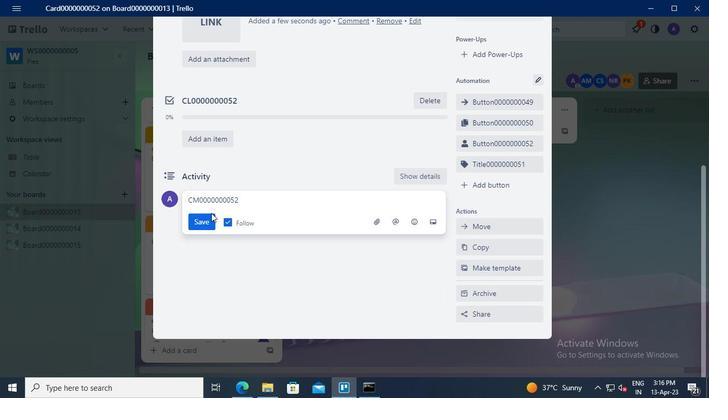 
Action: Mouse moved to (371, 395)
Screenshot: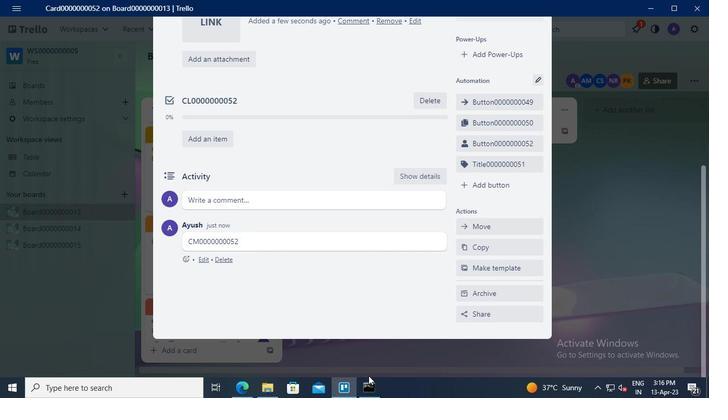 
Action: Mouse pressed left at (371, 395)
Screenshot: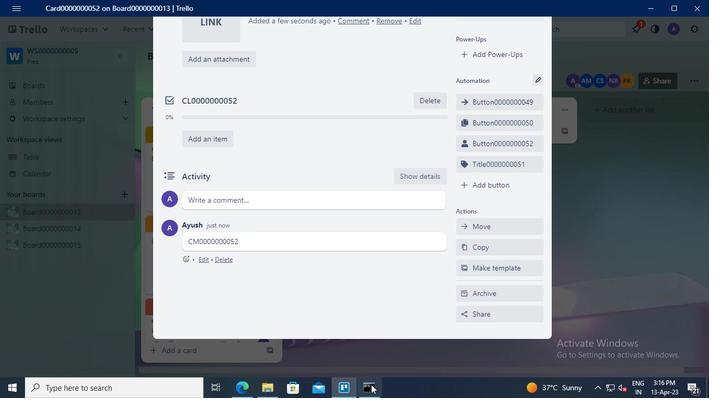 
Action: Mouse moved to (512, 21)
Screenshot: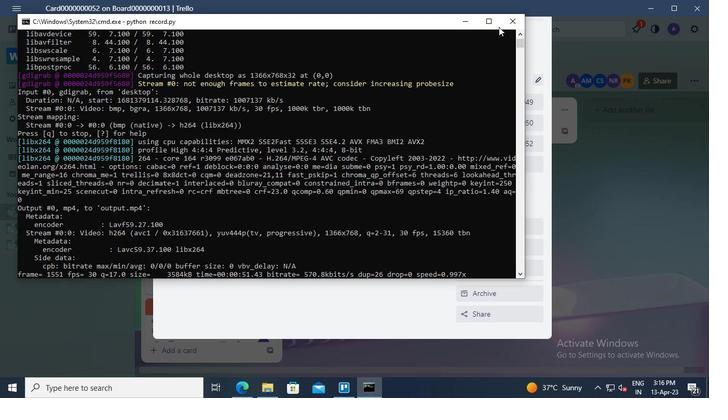 
Action: Mouse pressed left at (512, 21)
Screenshot: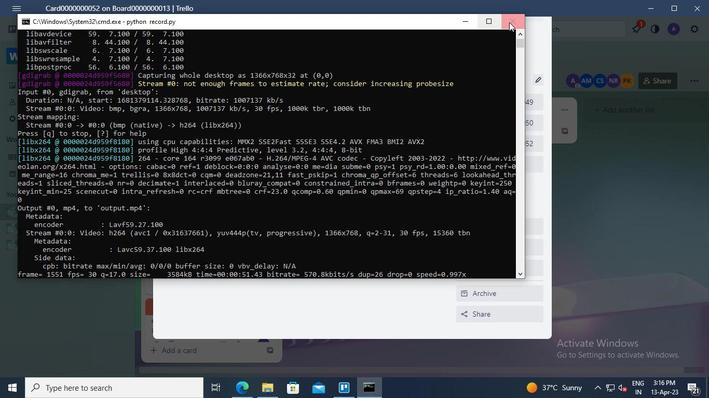 
